 Task: Select type "Caregiving".
Action: Mouse moved to (374, 367)
Screenshot: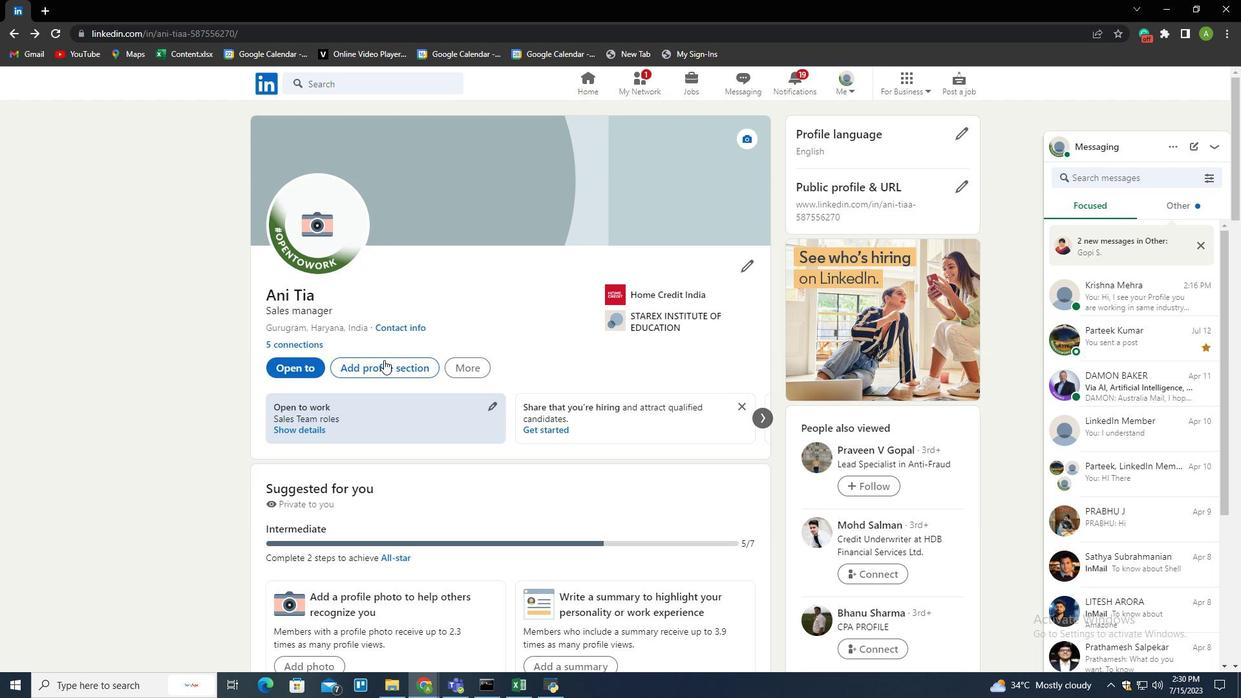 
Action: Mouse pressed left at (374, 367)
Screenshot: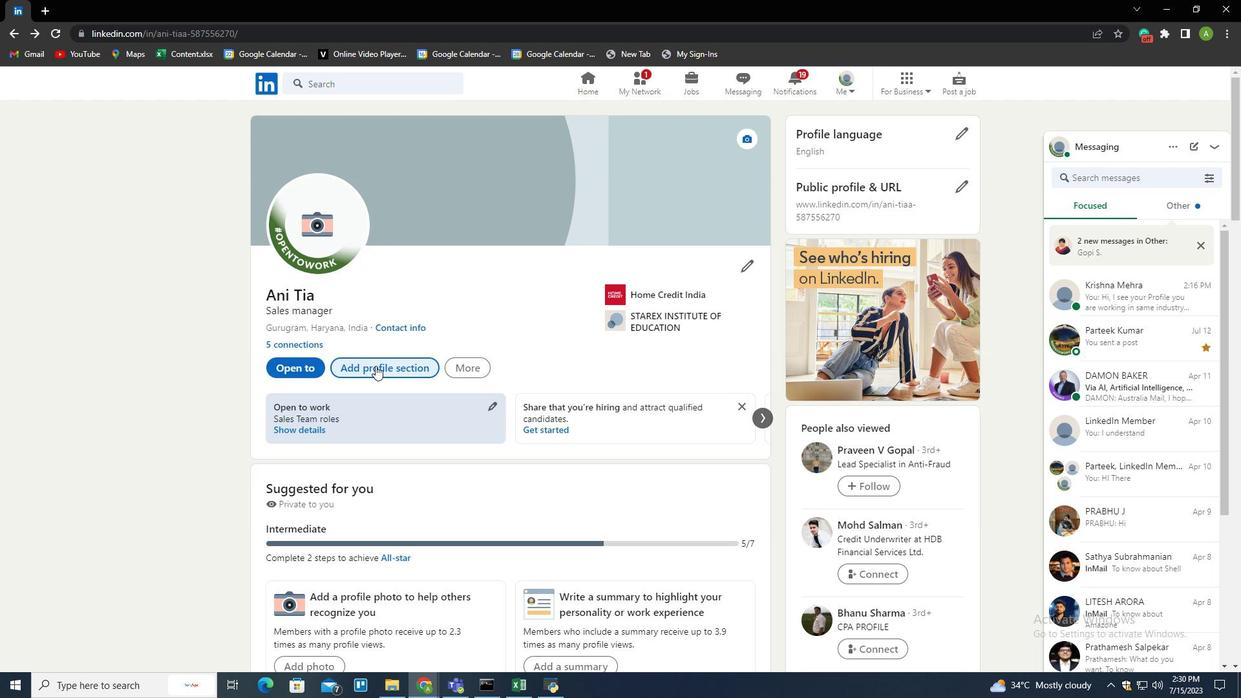 
Action: Mouse moved to (771, 142)
Screenshot: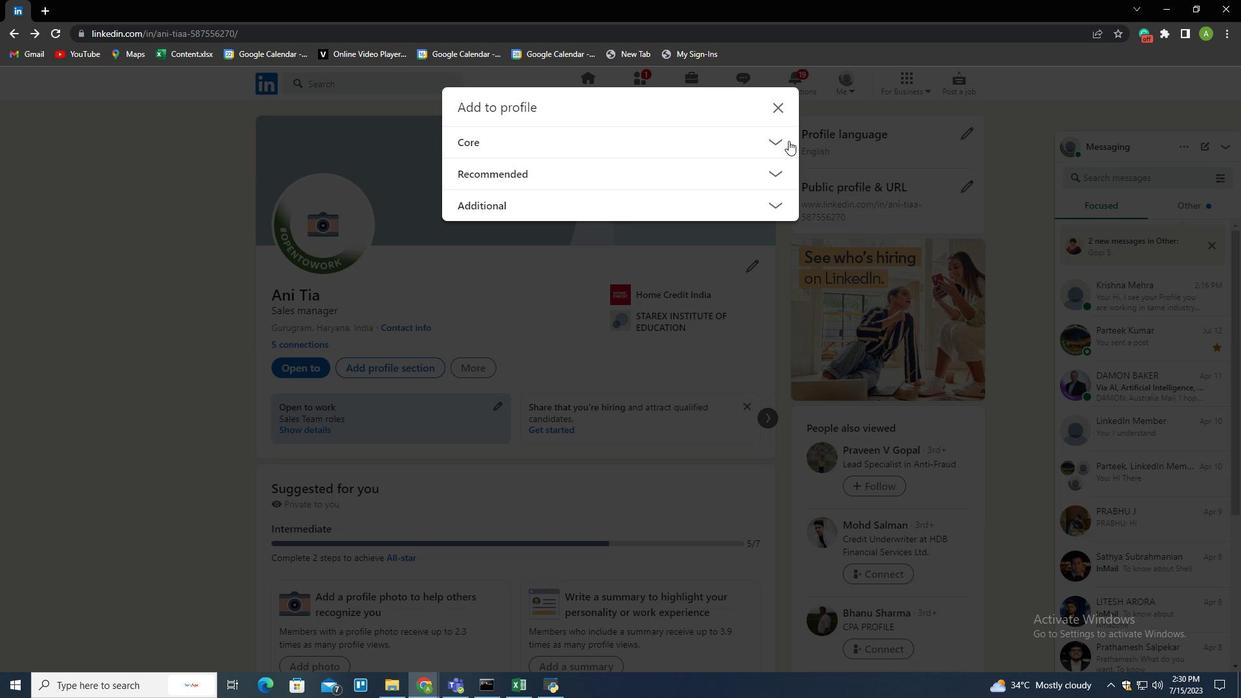 
Action: Mouse pressed left at (771, 142)
Screenshot: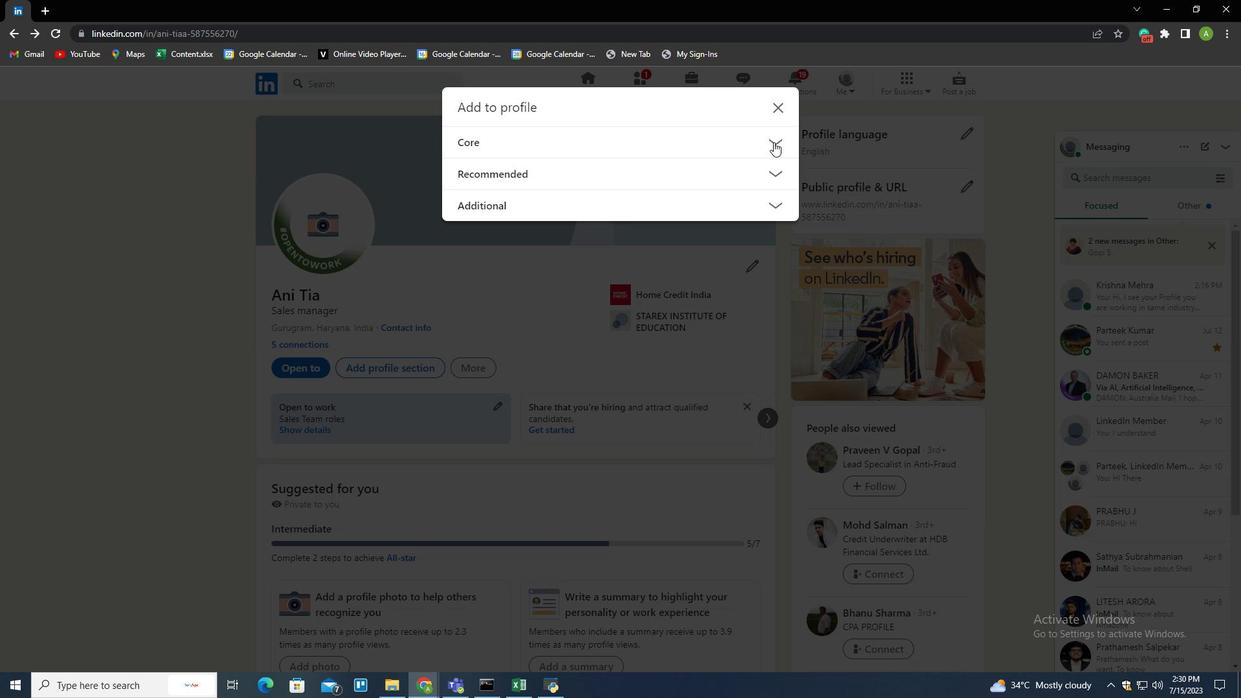 
Action: Mouse moved to (490, 318)
Screenshot: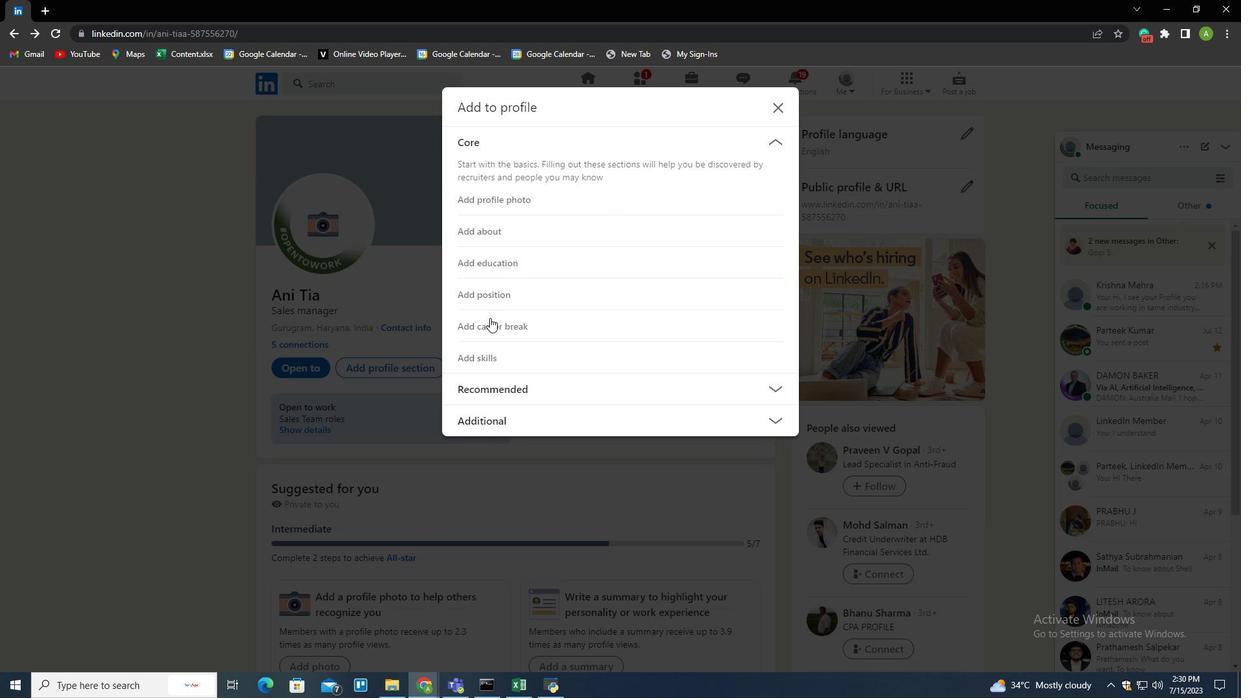 
Action: Mouse pressed left at (490, 318)
Screenshot: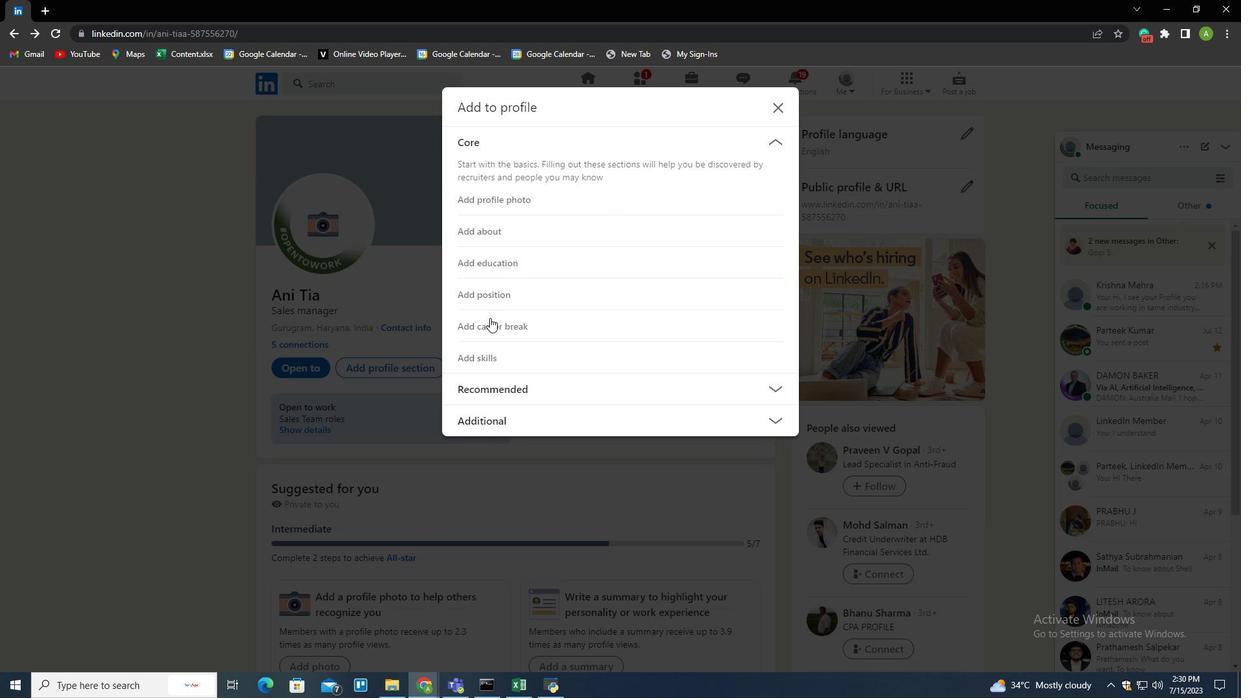 
Action: Mouse moved to (543, 224)
Screenshot: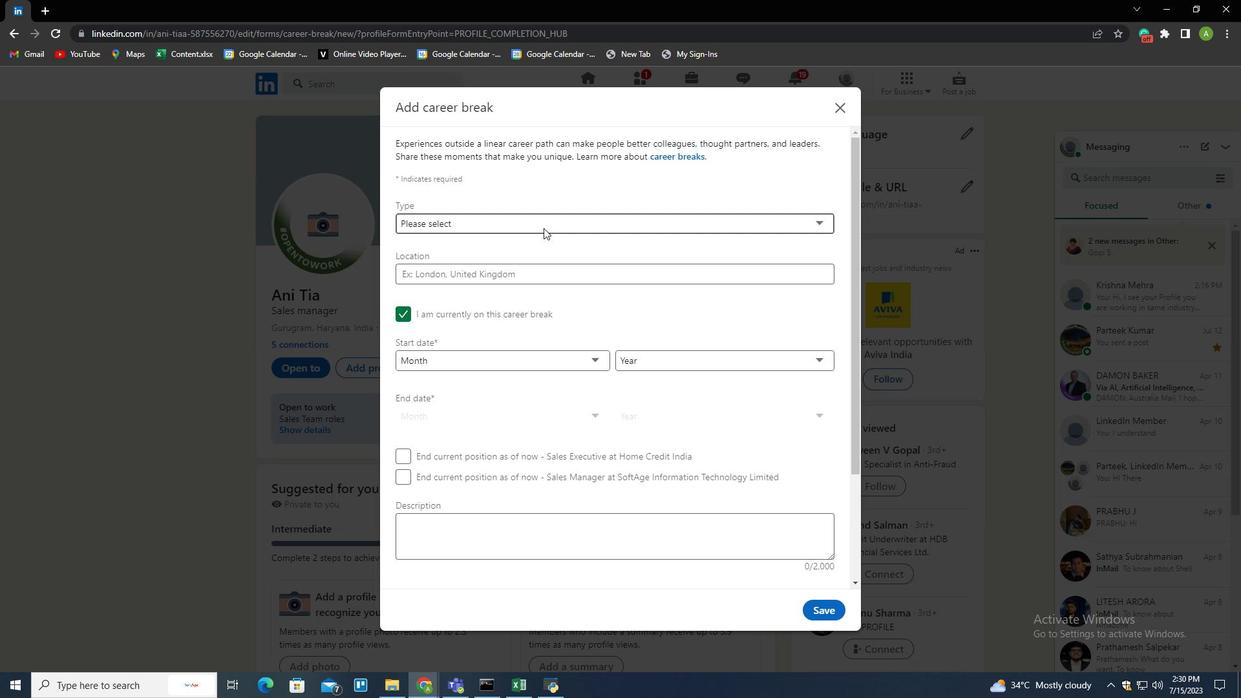 
Action: Mouse pressed left at (543, 224)
Screenshot: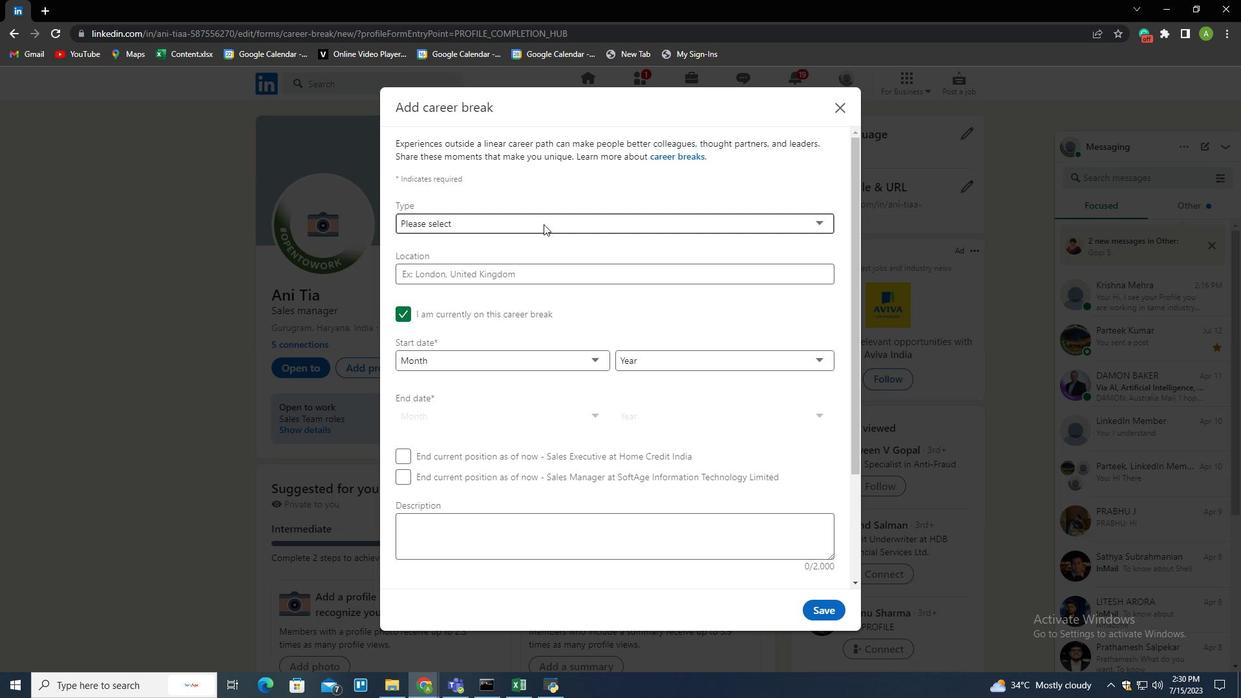 
Action: Mouse moved to (433, 279)
Screenshot: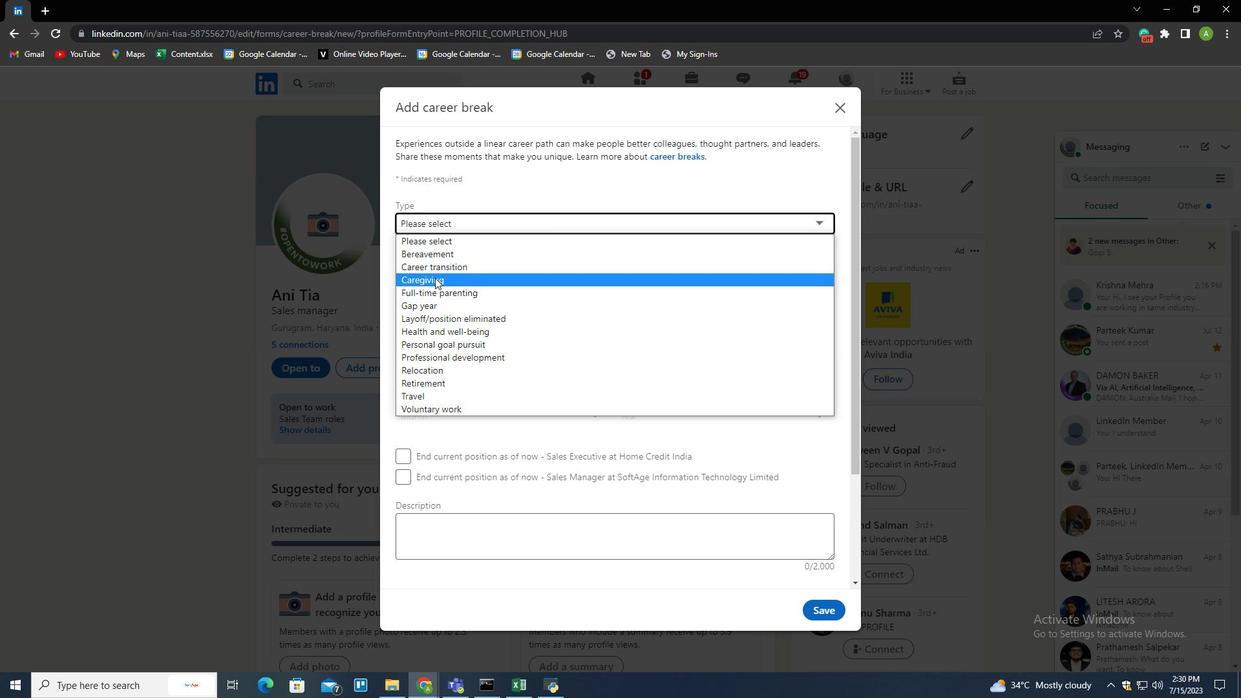 
Action: Mouse pressed left at (433, 279)
Screenshot: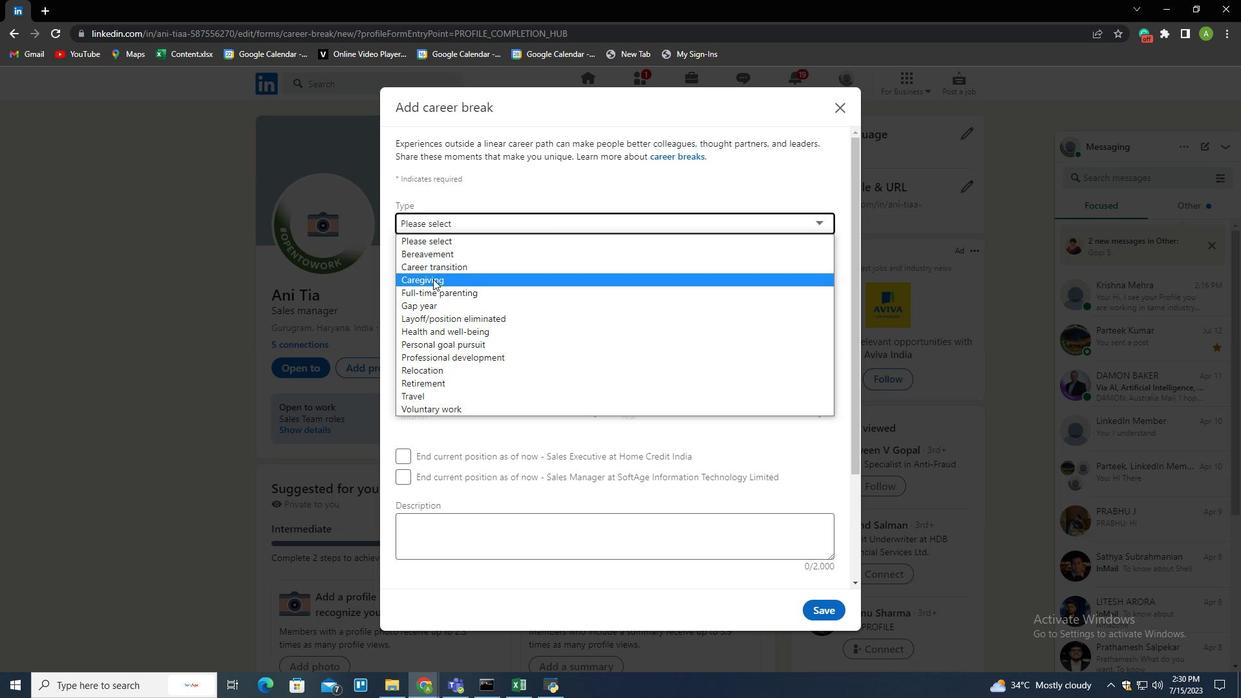 
Action: Mouse moved to (361, 343)
Screenshot: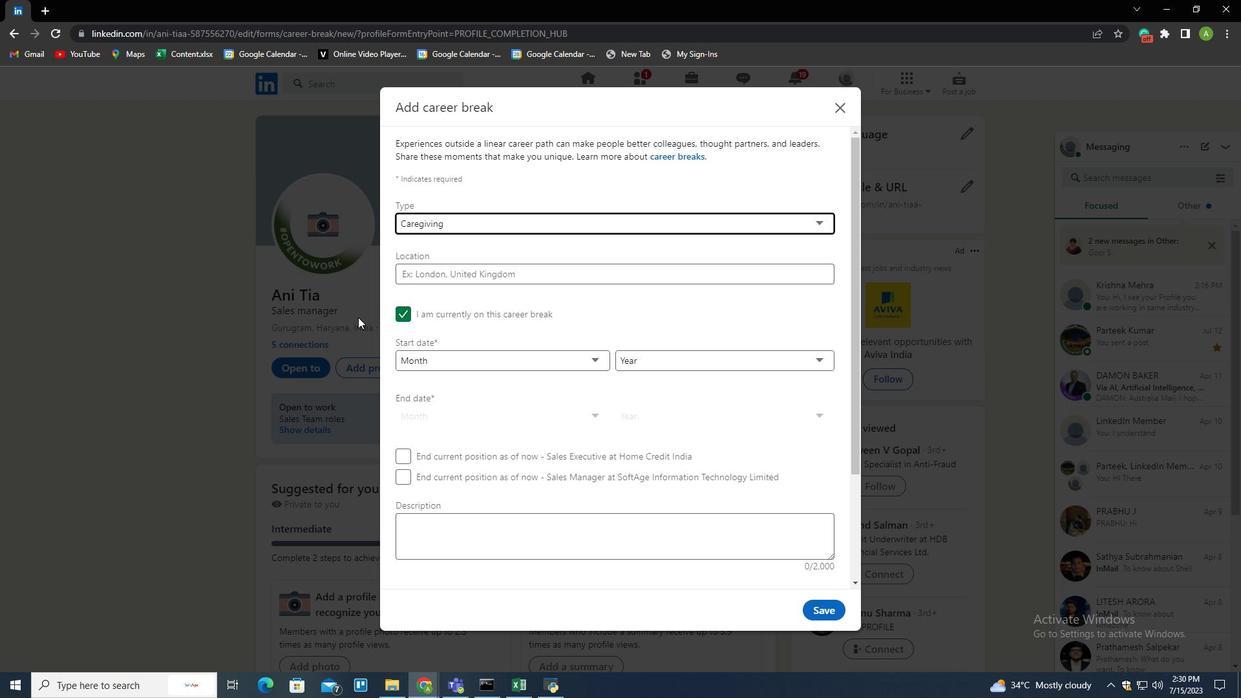 
